 Task: Toggle the experimental feature "Timeline: V8 Runtime Call Stats on Timeline".
Action: Mouse moved to (1100, 31)
Screenshot: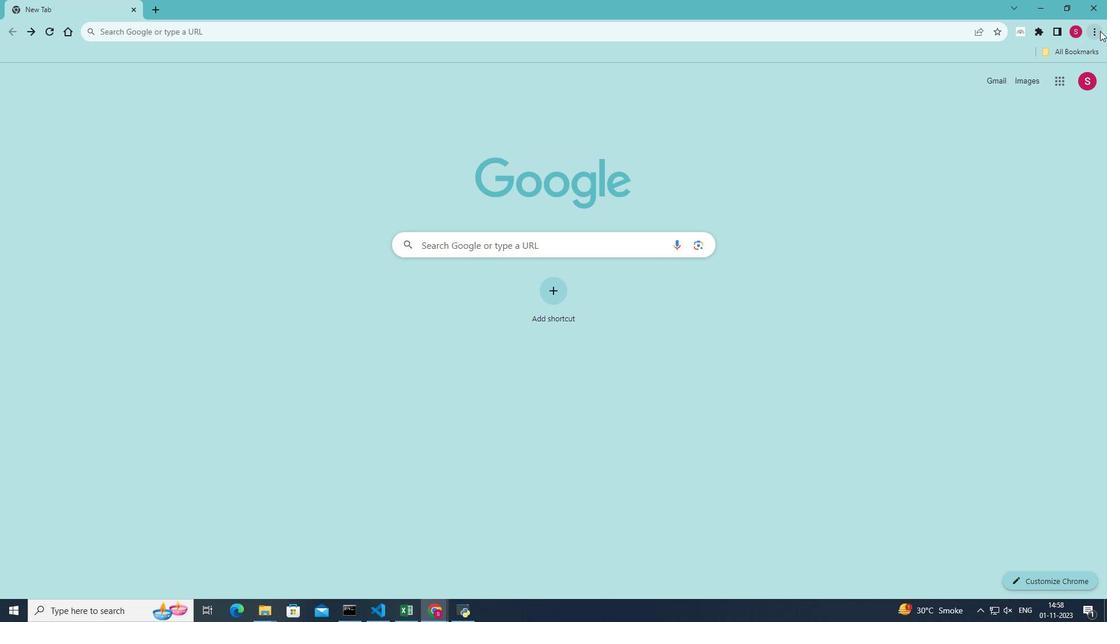 
Action: Mouse pressed left at (1100, 31)
Screenshot: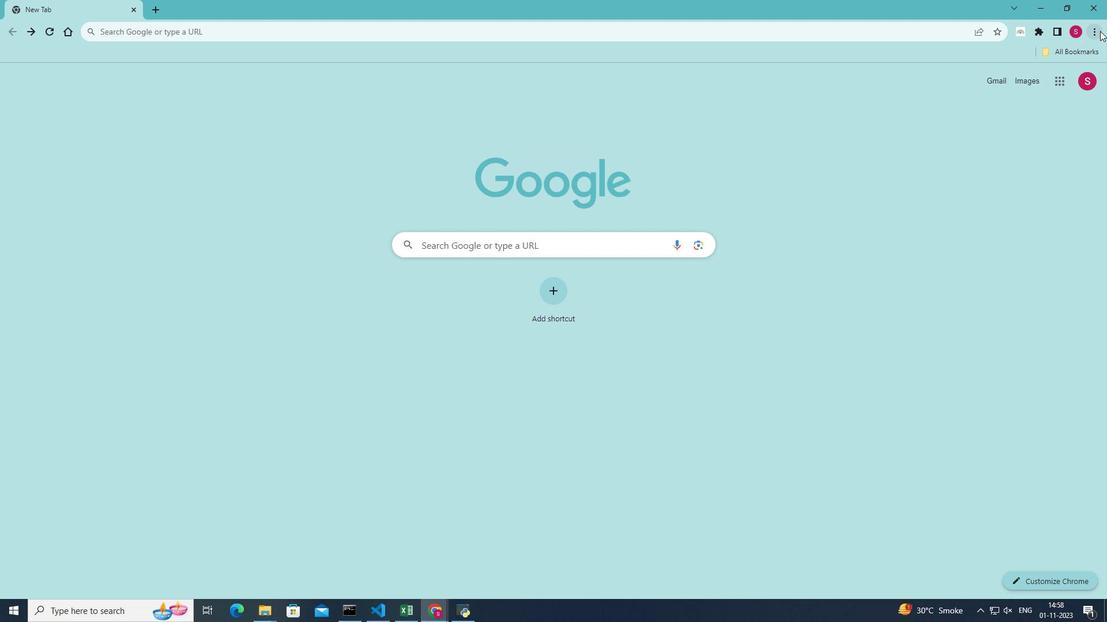 
Action: Mouse moved to (963, 212)
Screenshot: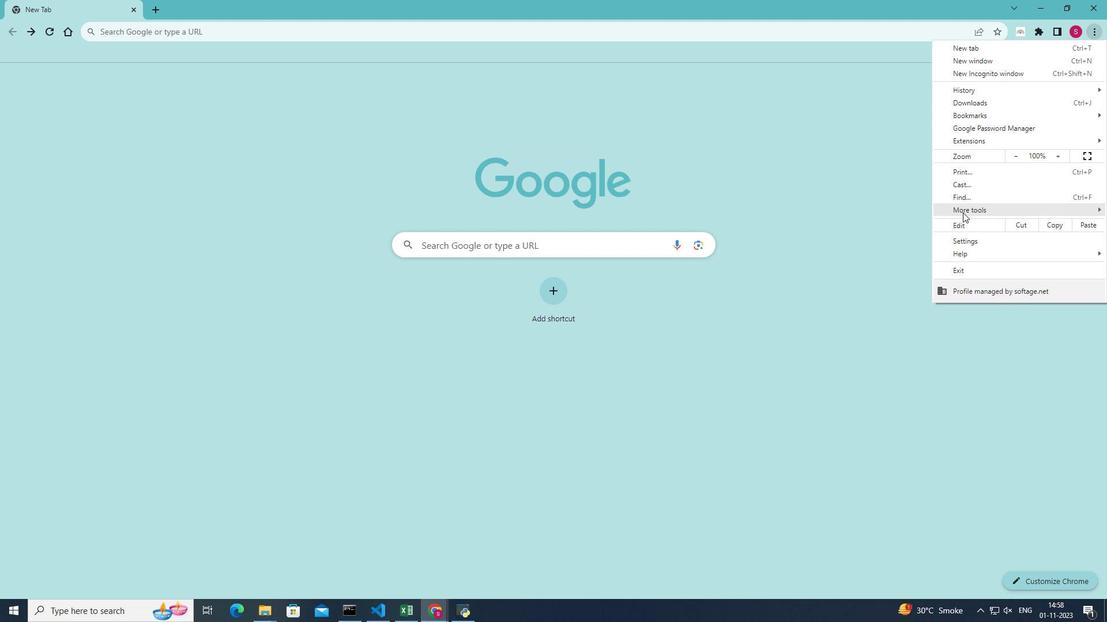 
Action: Mouse pressed left at (963, 212)
Screenshot: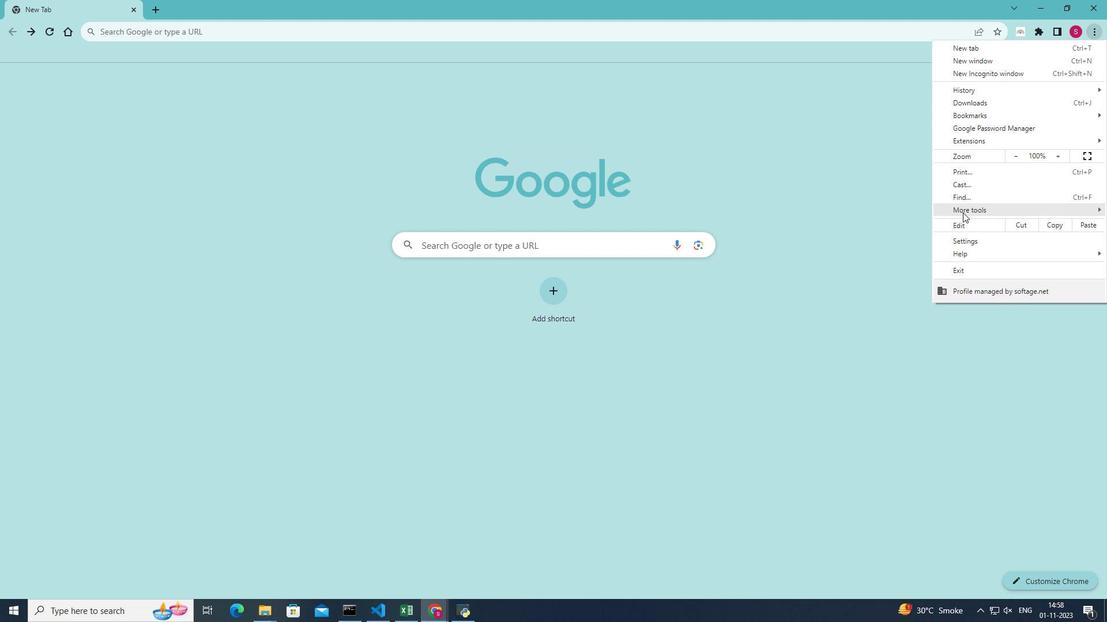 
Action: Mouse moved to (838, 297)
Screenshot: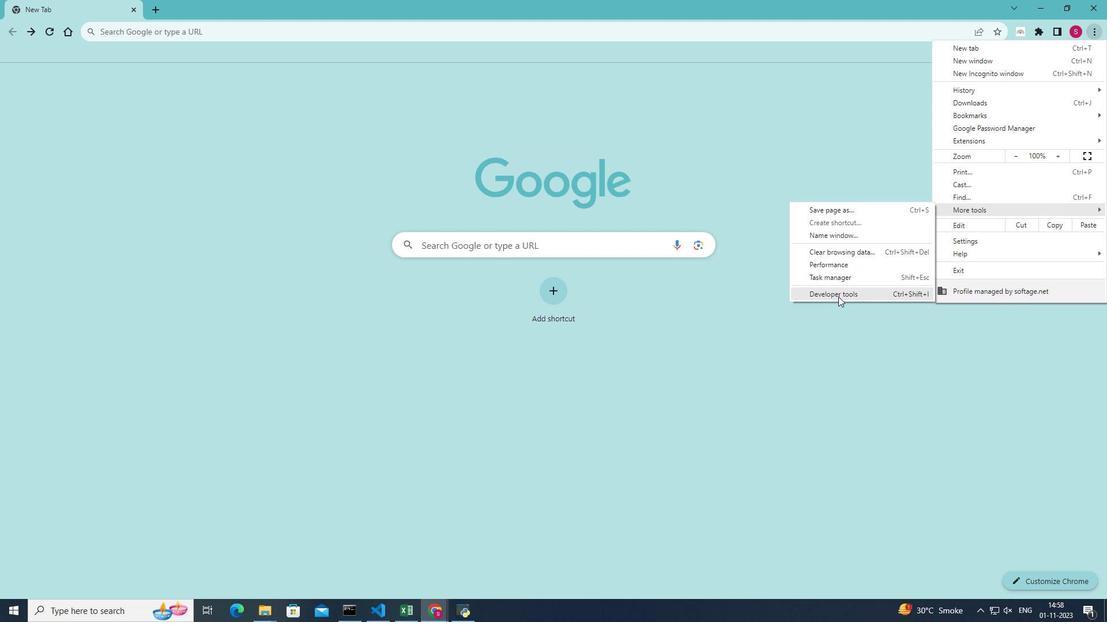 
Action: Mouse pressed left at (838, 297)
Screenshot: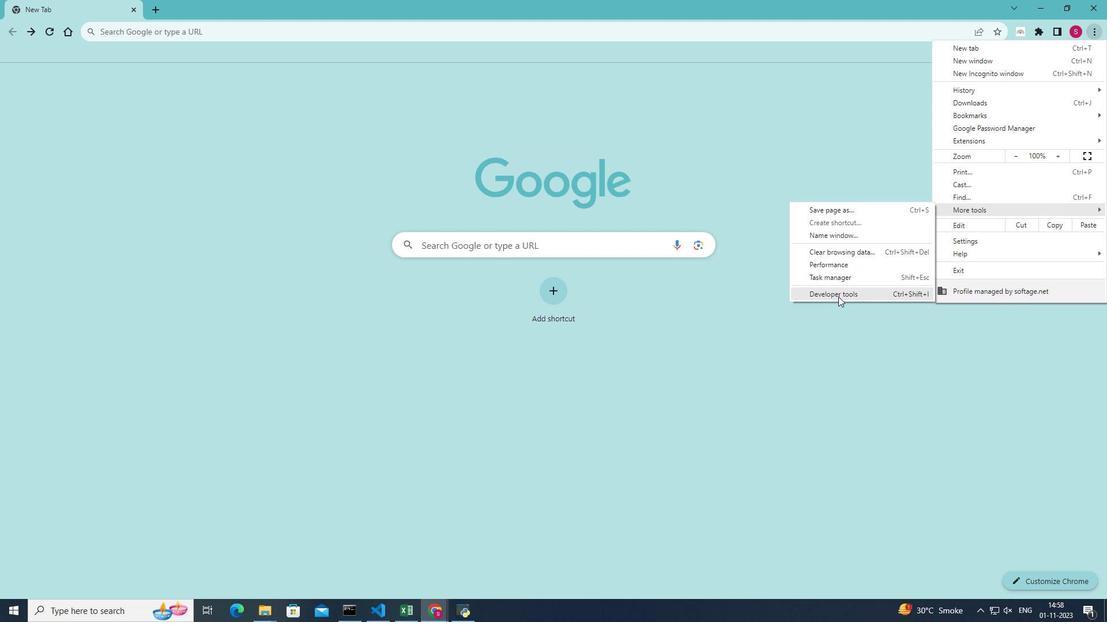 
Action: Mouse moved to (1069, 72)
Screenshot: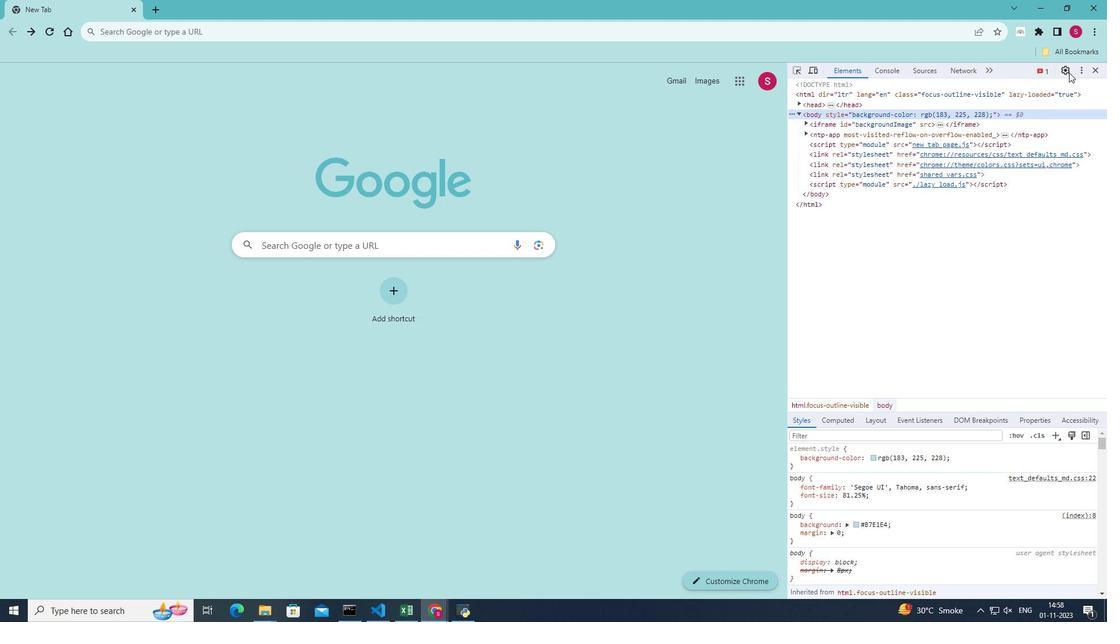 
Action: Mouse pressed left at (1069, 72)
Screenshot: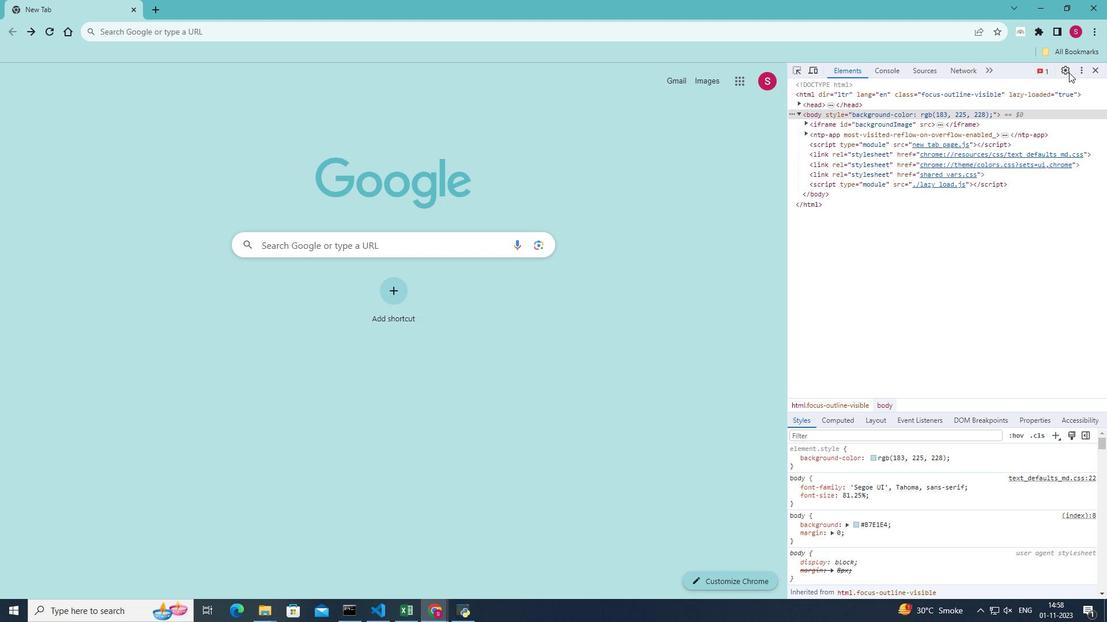 
Action: Mouse moved to (833, 128)
Screenshot: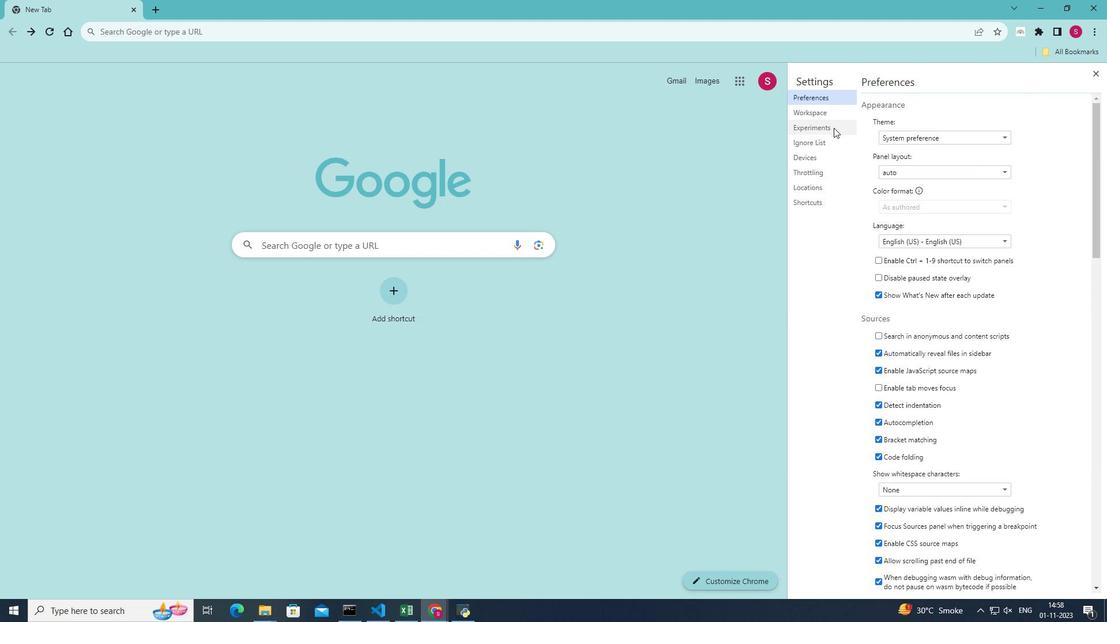 
Action: Mouse pressed left at (833, 128)
Screenshot: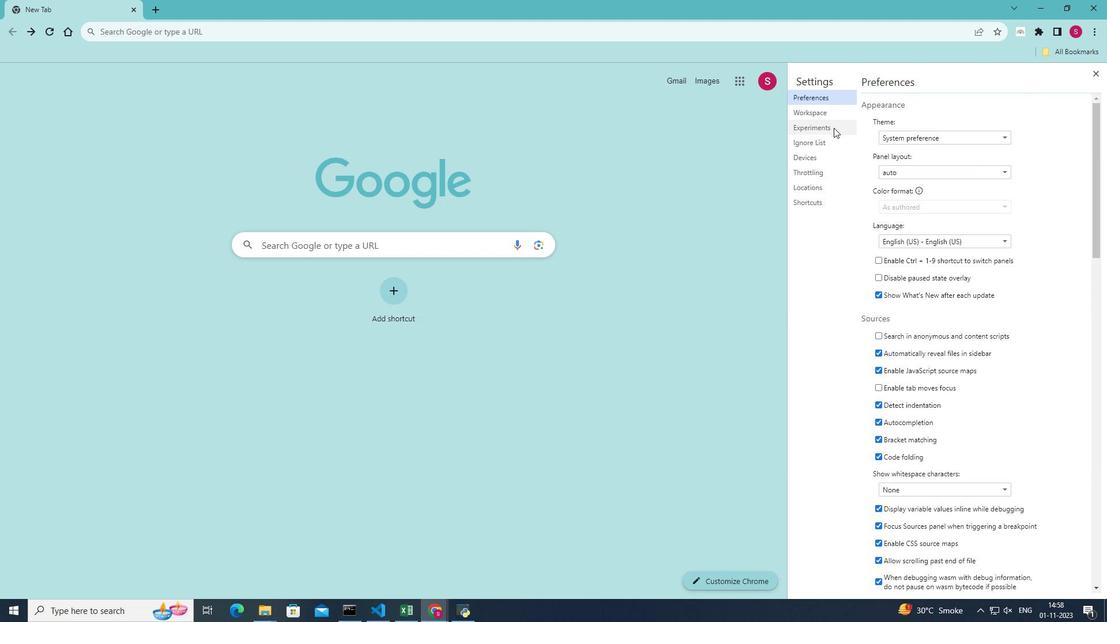 
Action: Mouse moved to (1023, 315)
Screenshot: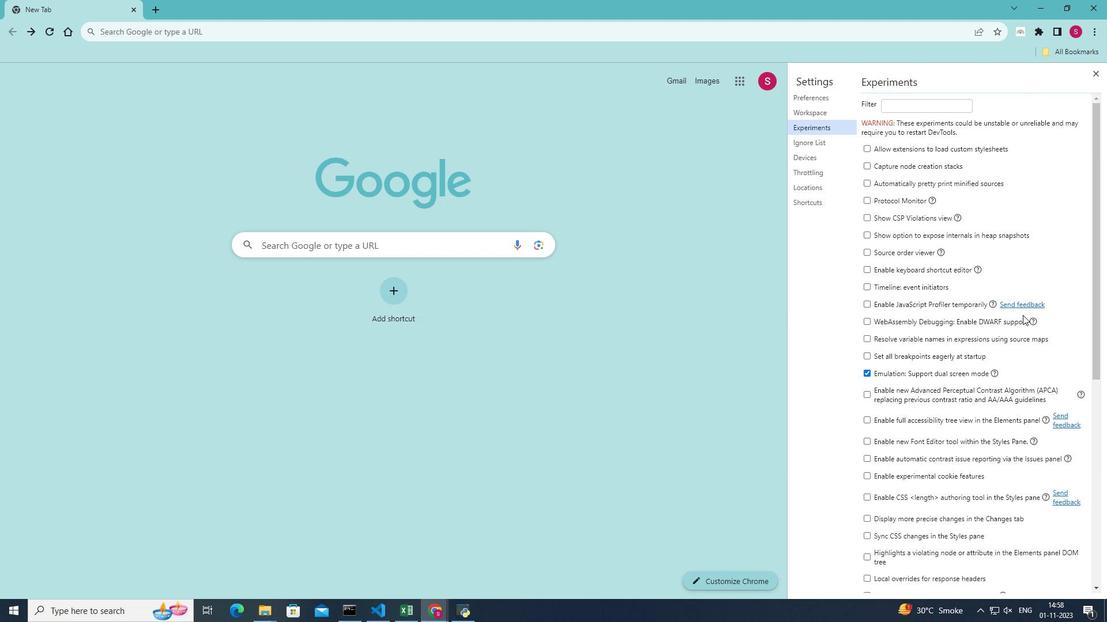 
Action: Mouse scrolled (1023, 314) with delta (0, 0)
Screenshot: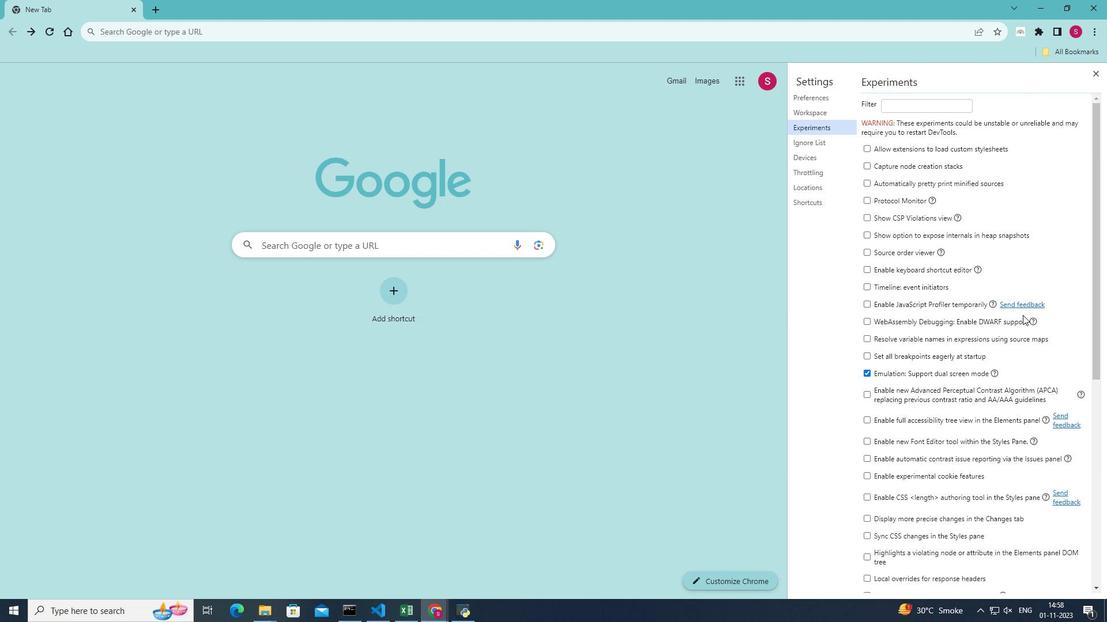 
Action: Mouse scrolled (1023, 316) with delta (0, 0)
Screenshot: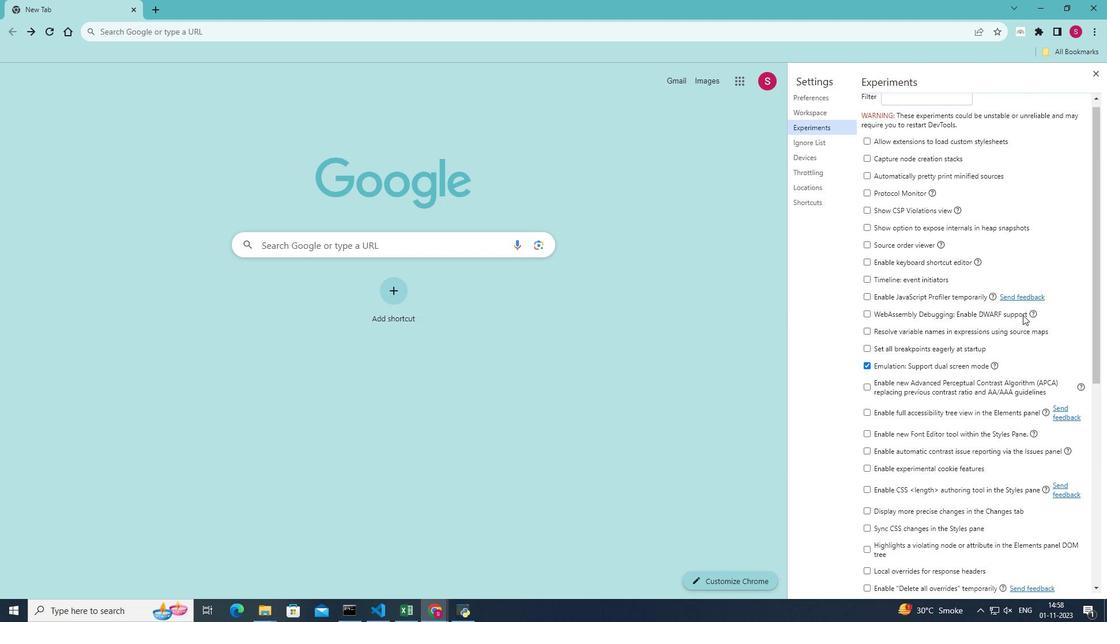 
Action: Mouse scrolled (1023, 314) with delta (0, 0)
Screenshot: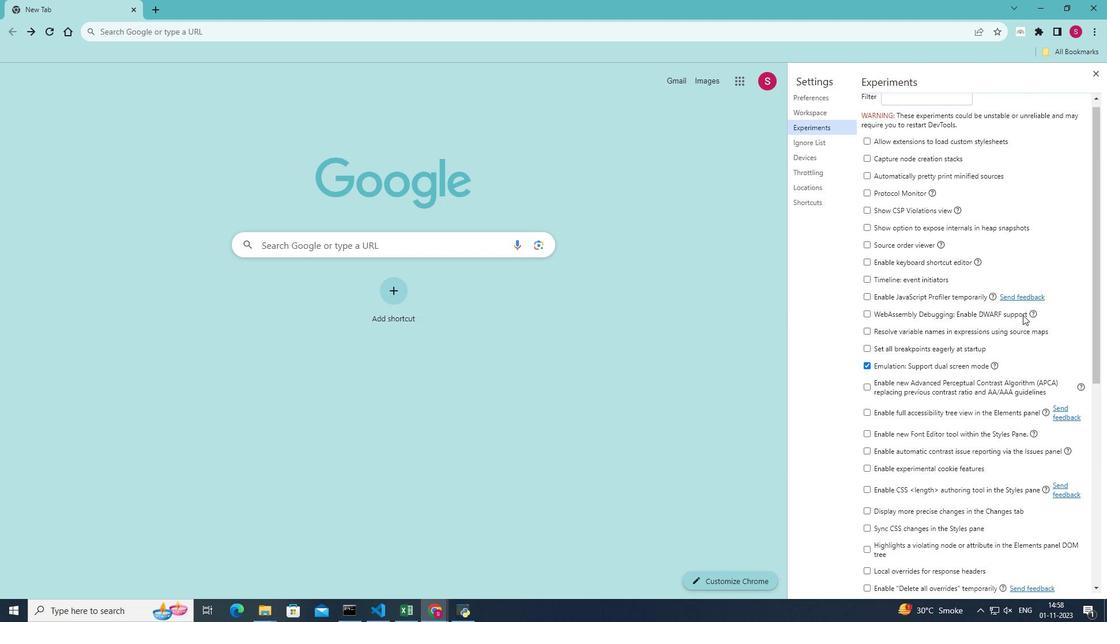 
Action: Mouse scrolled (1023, 314) with delta (0, 0)
Screenshot: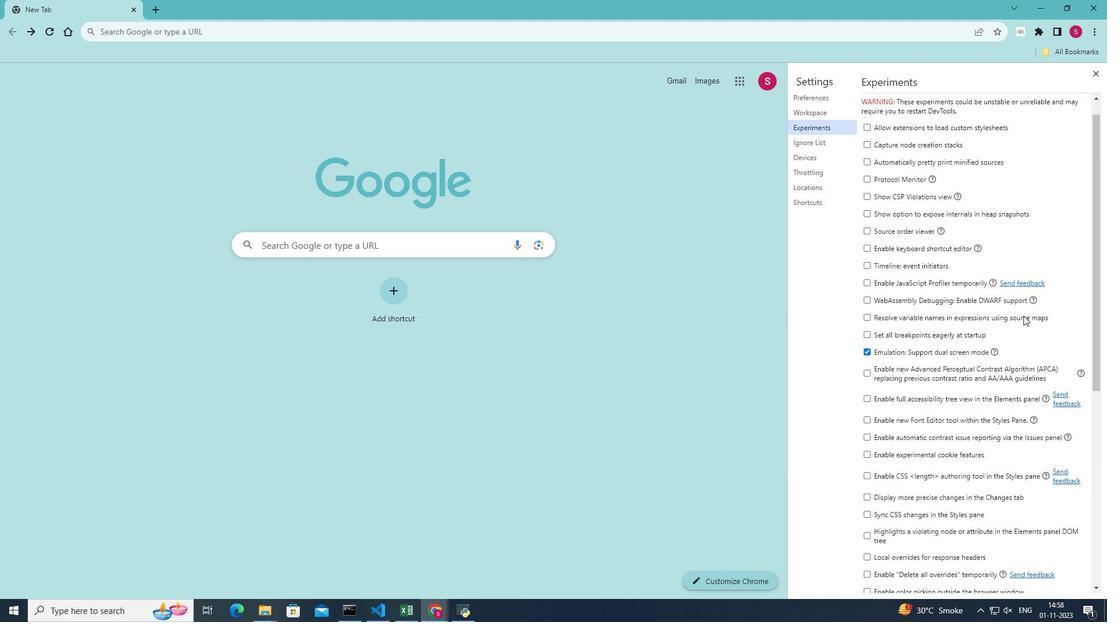 
Action: Mouse scrolled (1023, 314) with delta (0, 0)
Screenshot: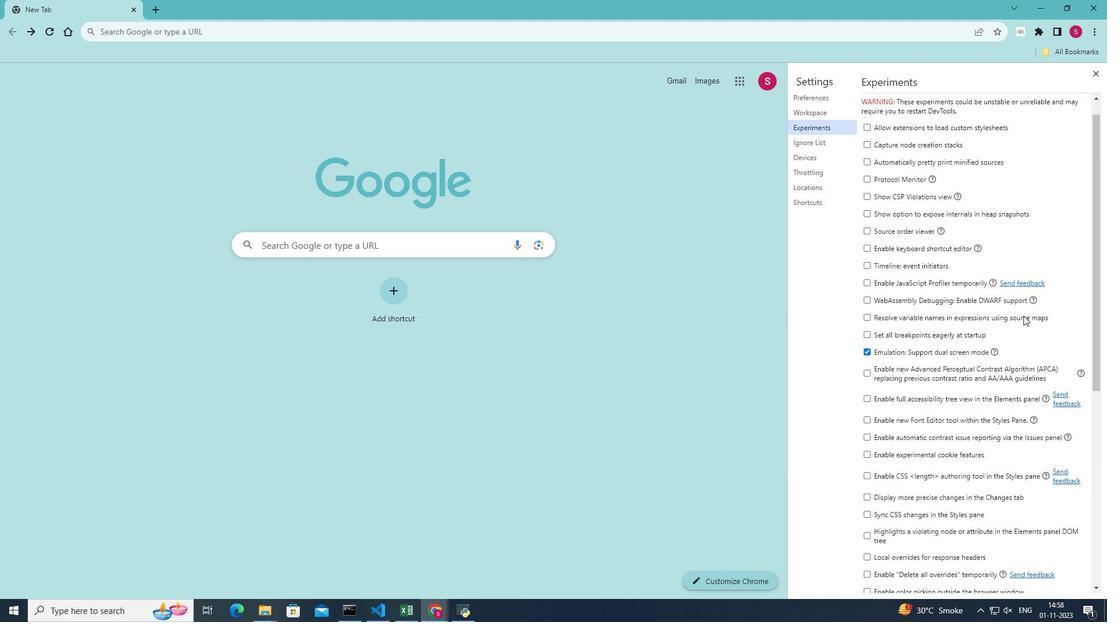 
Action: Mouse moved to (1023, 316)
Screenshot: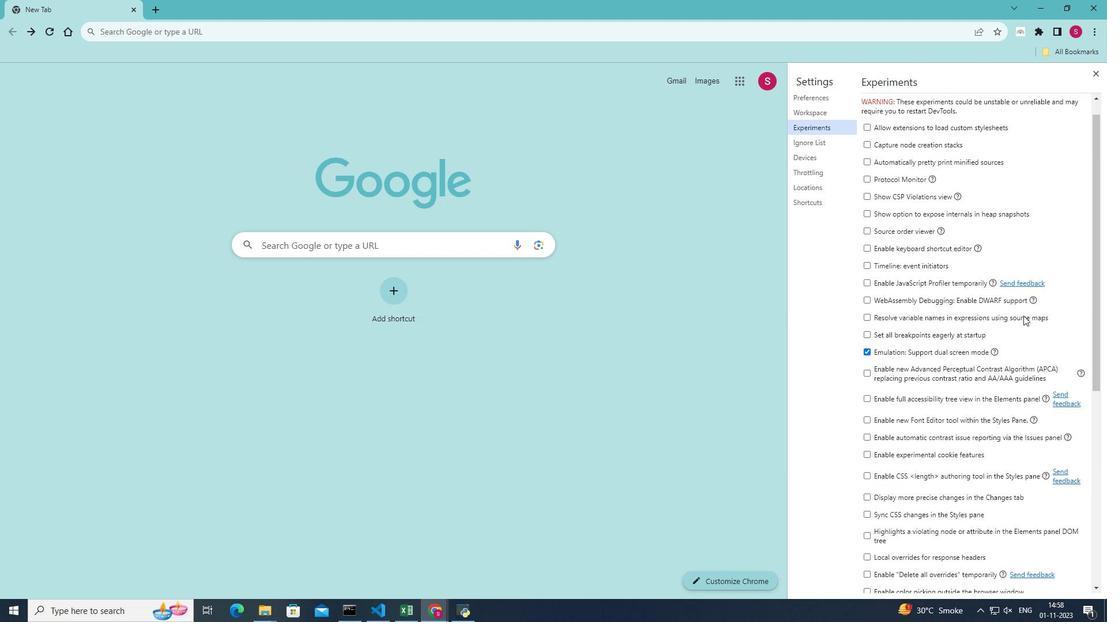 
Action: Mouse scrolled (1023, 315) with delta (0, 0)
Screenshot: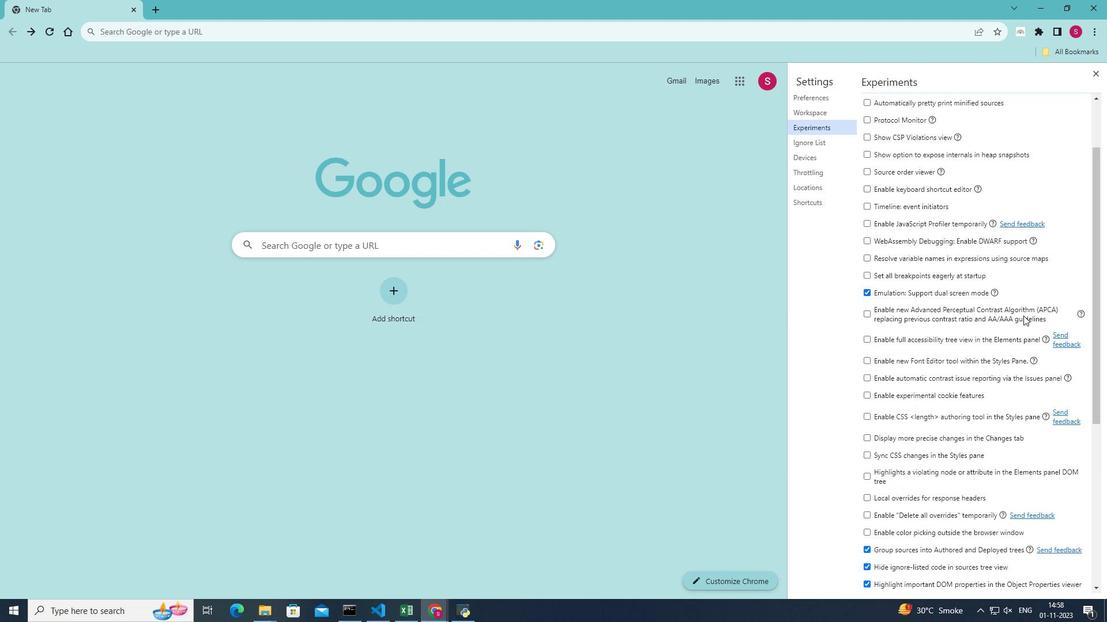 
Action: Mouse moved to (1031, 332)
Screenshot: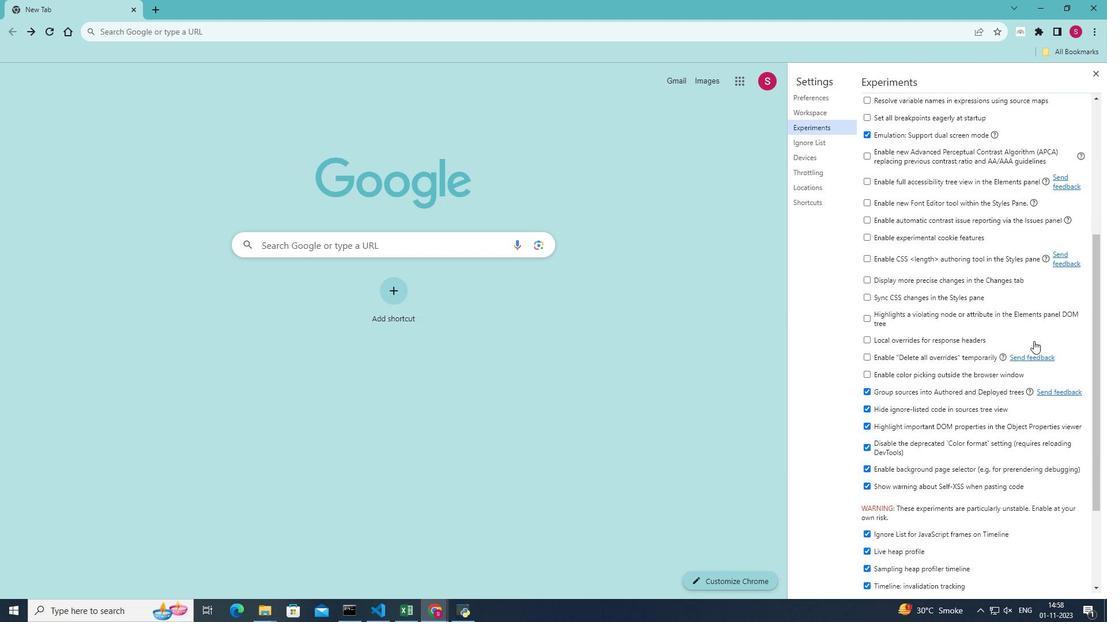 
Action: Mouse scrolled (1031, 331) with delta (0, 0)
Screenshot: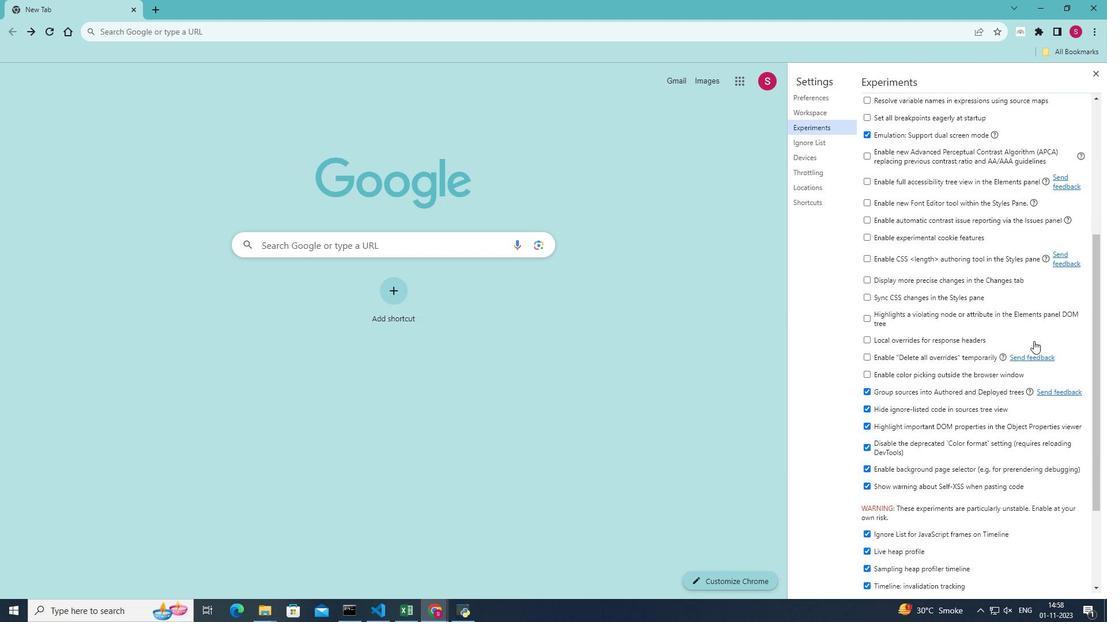 
Action: Mouse moved to (1032, 336)
Screenshot: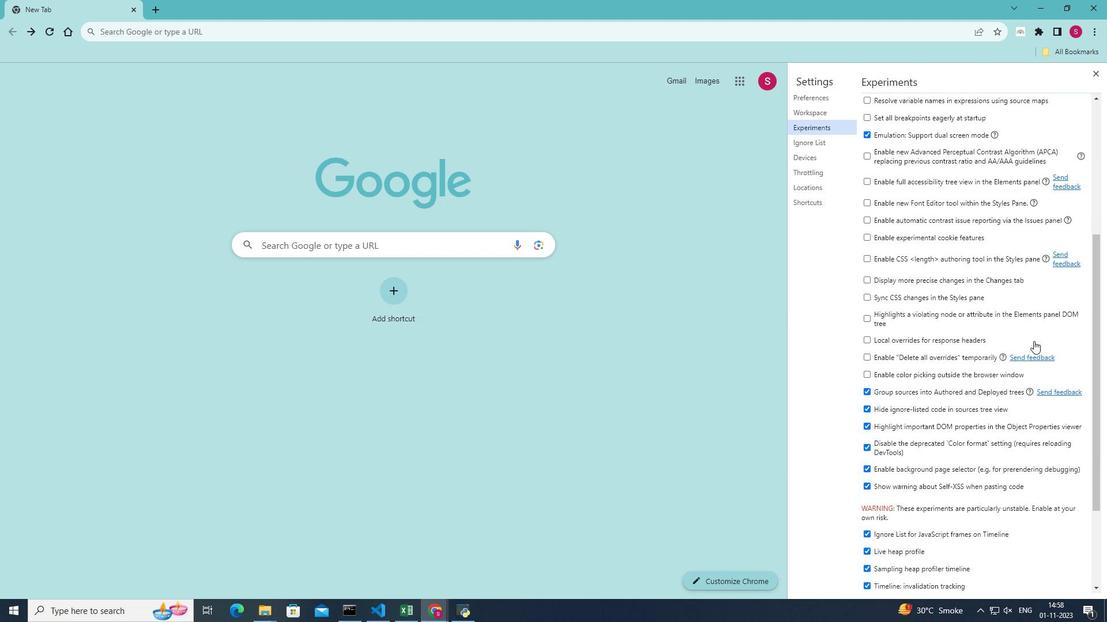 
Action: Mouse scrolled (1032, 336) with delta (0, 0)
Screenshot: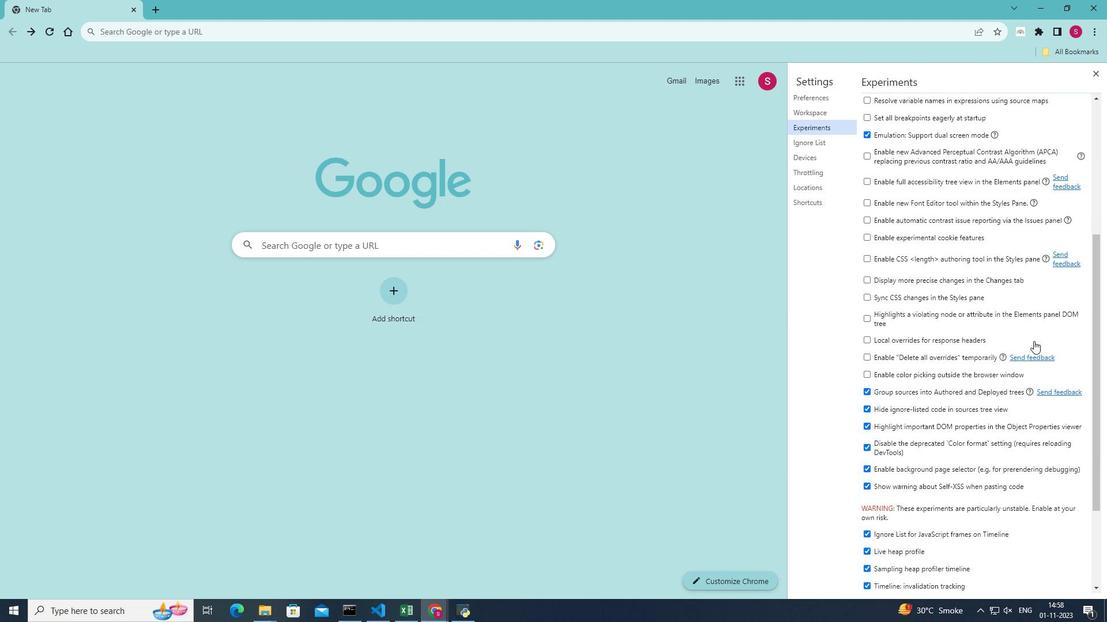 
Action: Mouse moved to (1032, 338)
Screenshot: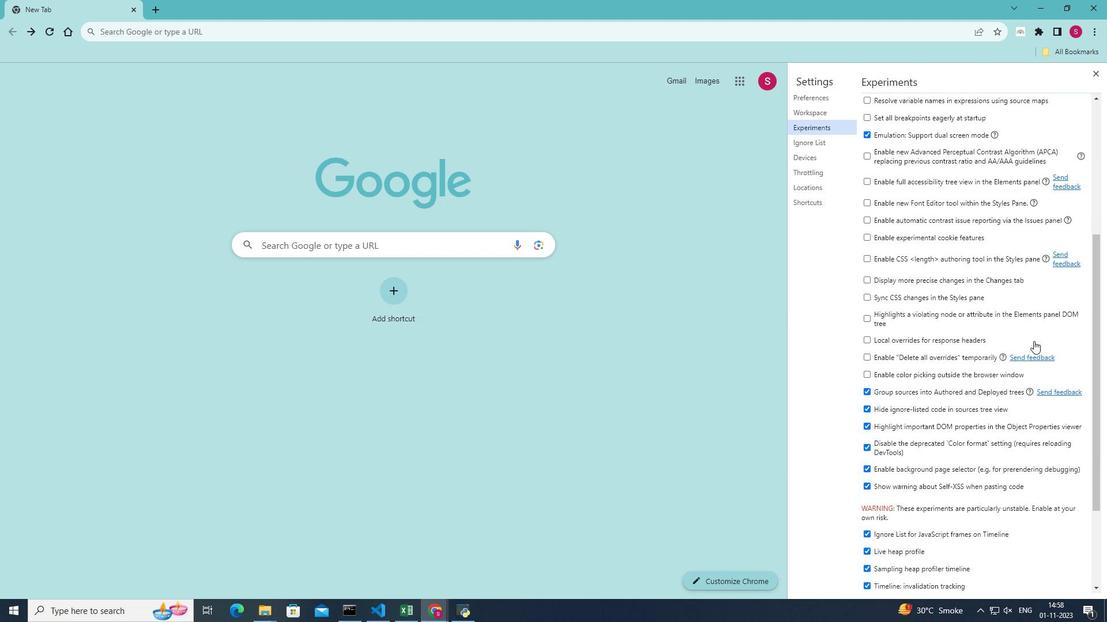 
Action: Mouse scrolled (1032, 337) with delta (0, 0)
Screenshot: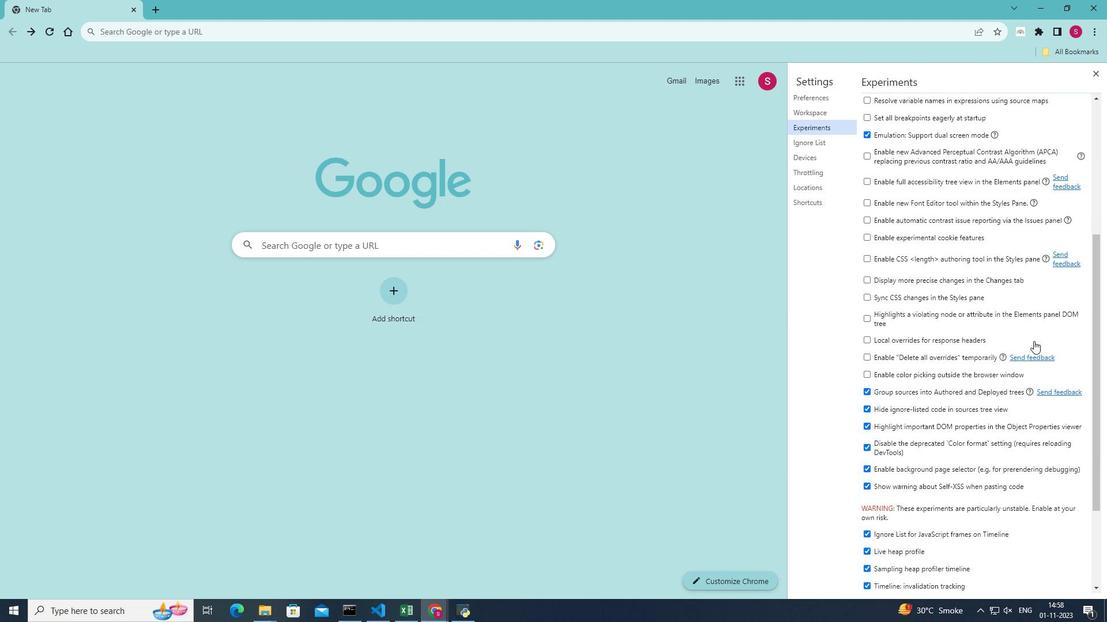 
Action: Mouse moved to (1034, 341)
Screenshot: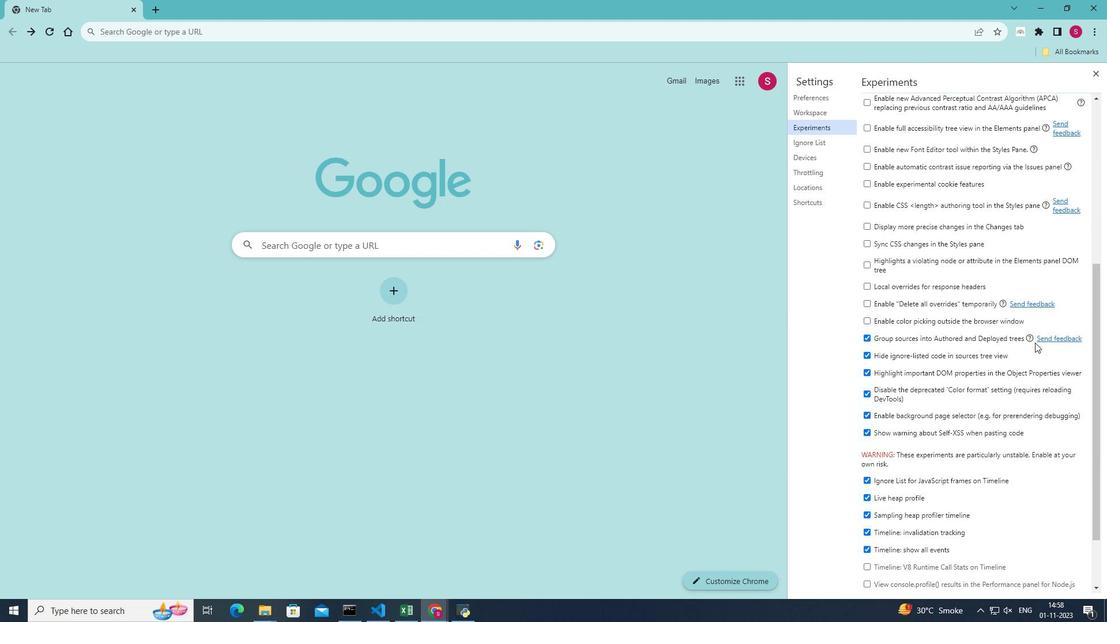 
Action: Mouse scrolled (1034, 340) with delta (0, 0)
Screenshot: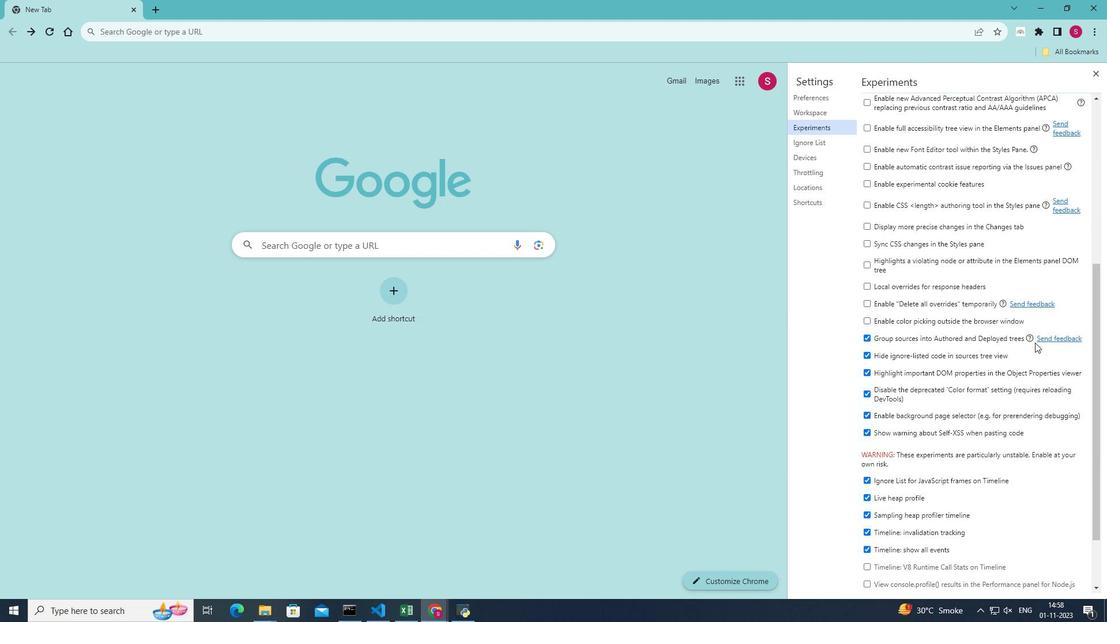 
Action: Mouse moved to (1034, 341)
Screenshot: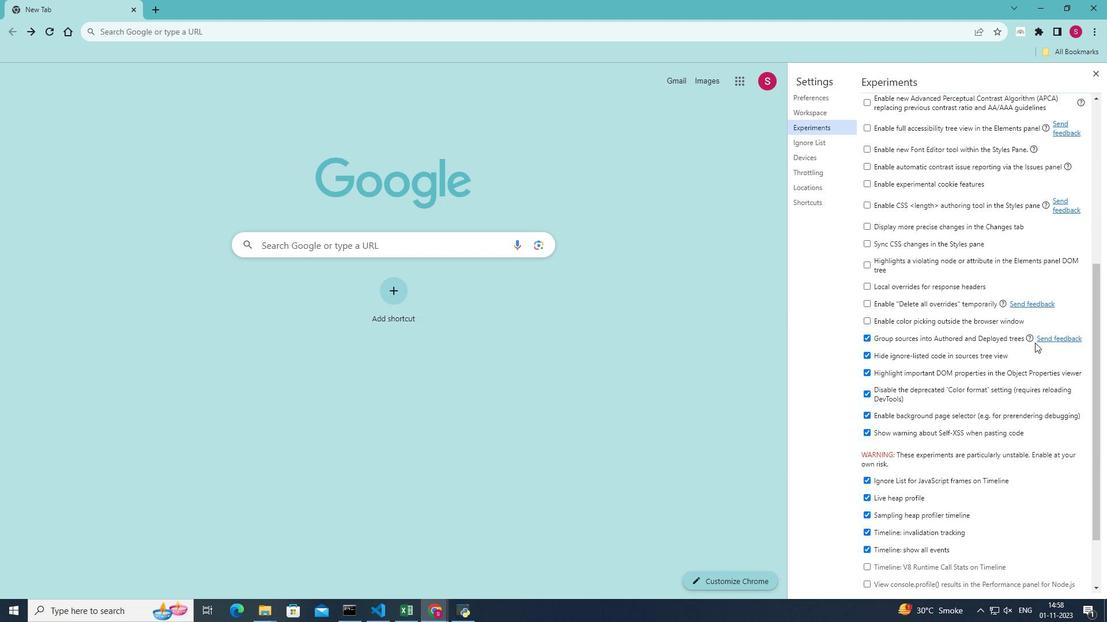 
Action: Mouse scrolled (1034, 341) with delta (0, 0)
Screenshot: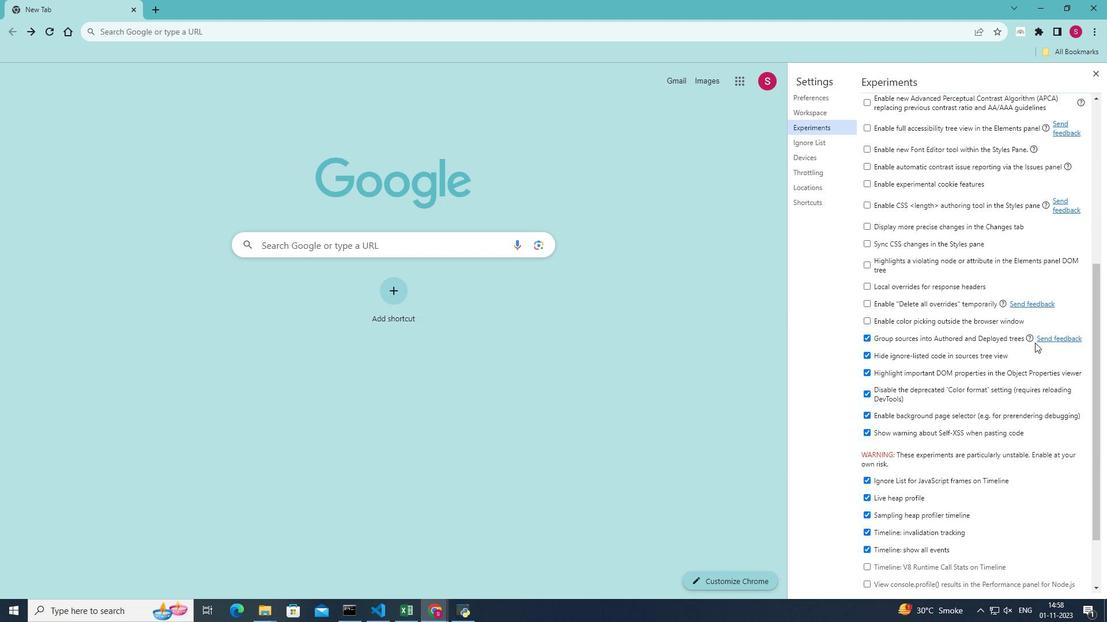 
Action: Mouse moved to (867, 490)
Screenshot: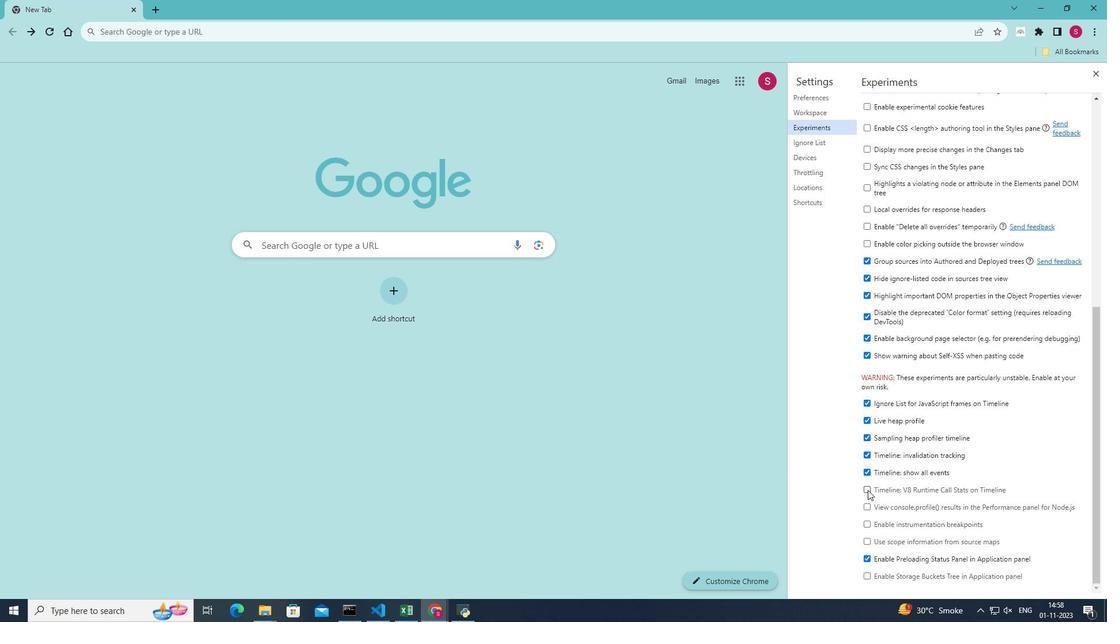 
Action: Mouse pressed left at (867, 490)
Screenshot: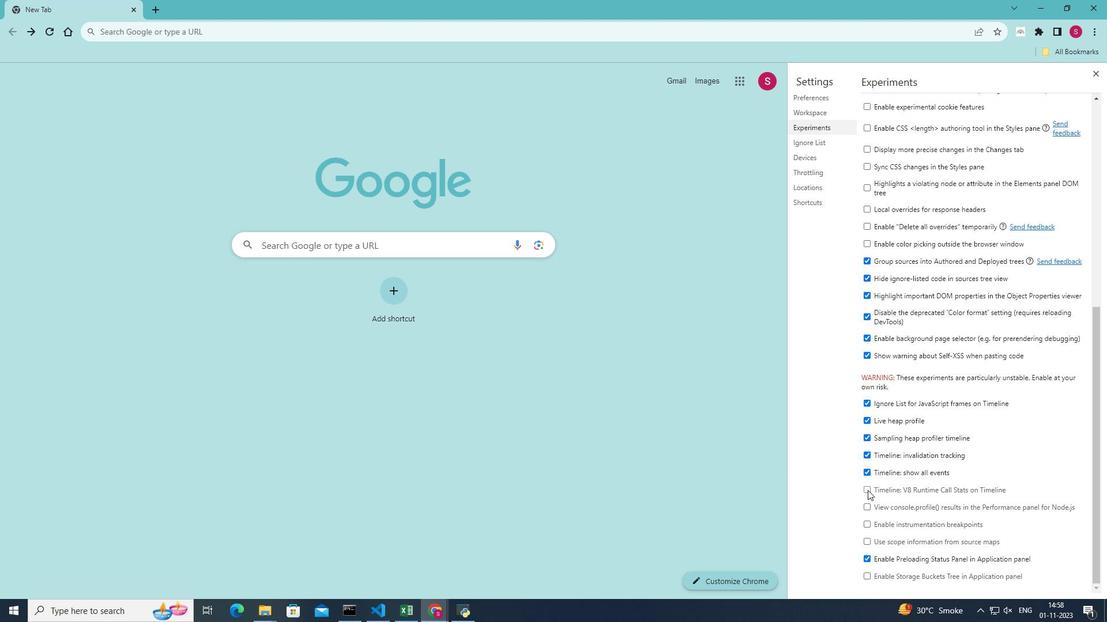 
Action: Mouse moved to (944, 480)
Screenshot: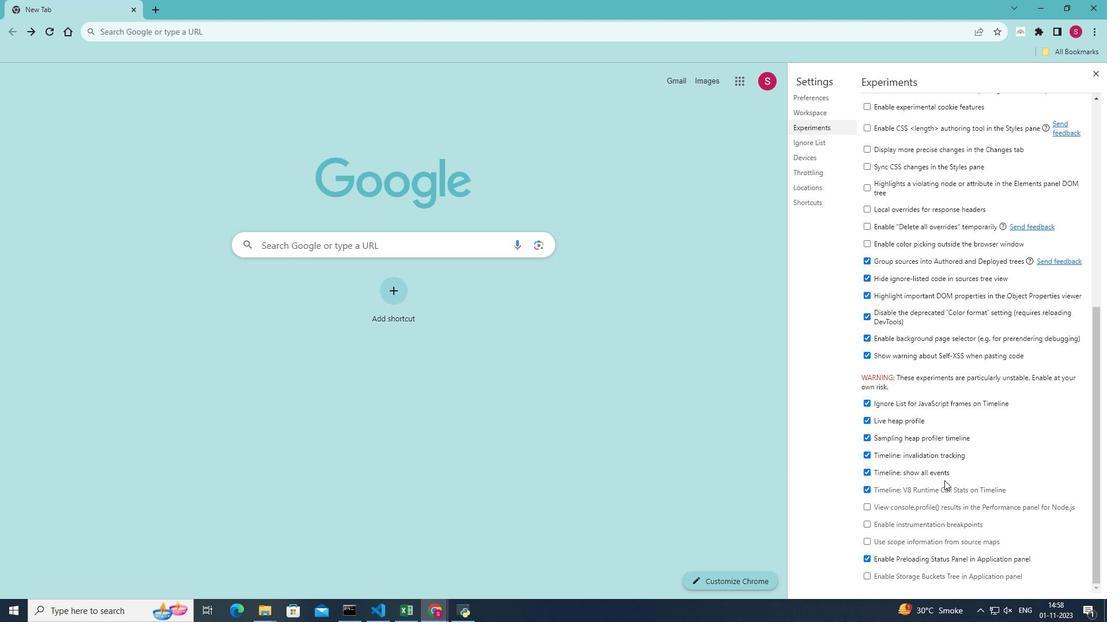 
